 Task: Look for products in the category "Deodrant & Shave" from Herban Cowboy only.
Action: Mouse pressed left at (323, 145)
Screenshot: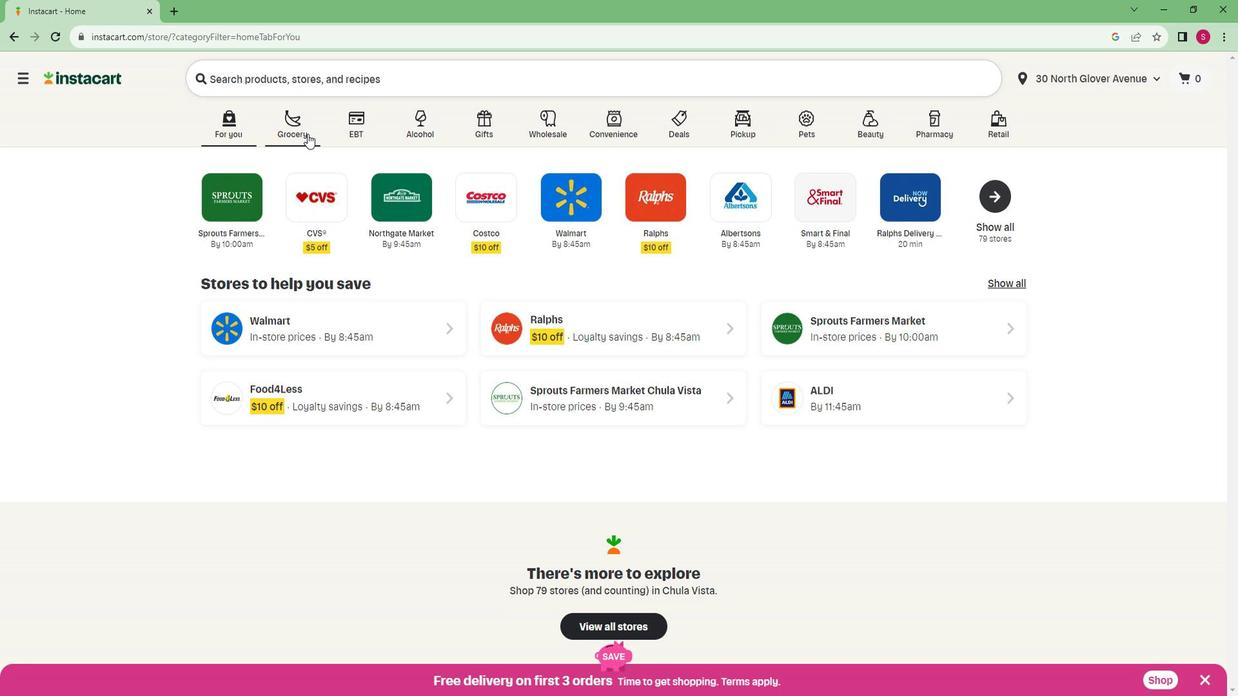 
Action: Mouse moved to (322, 367)
Screenshot: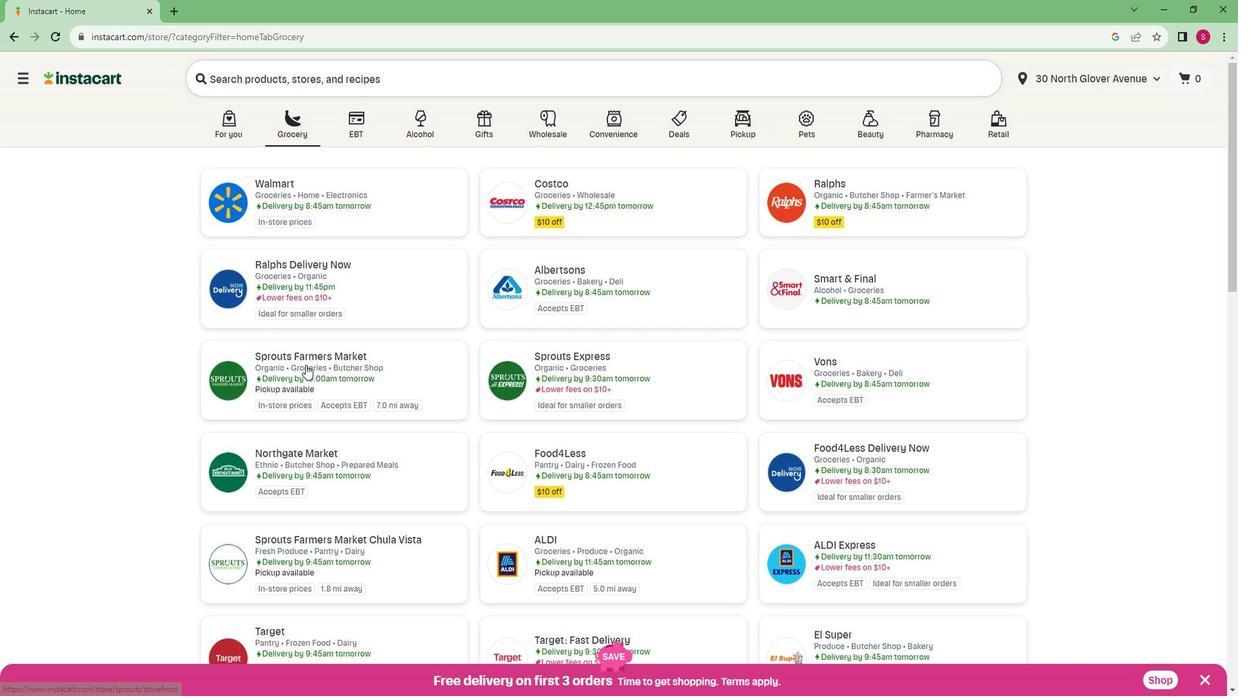 
Action: Mouse pressed left at (322, 367)
Screenshot: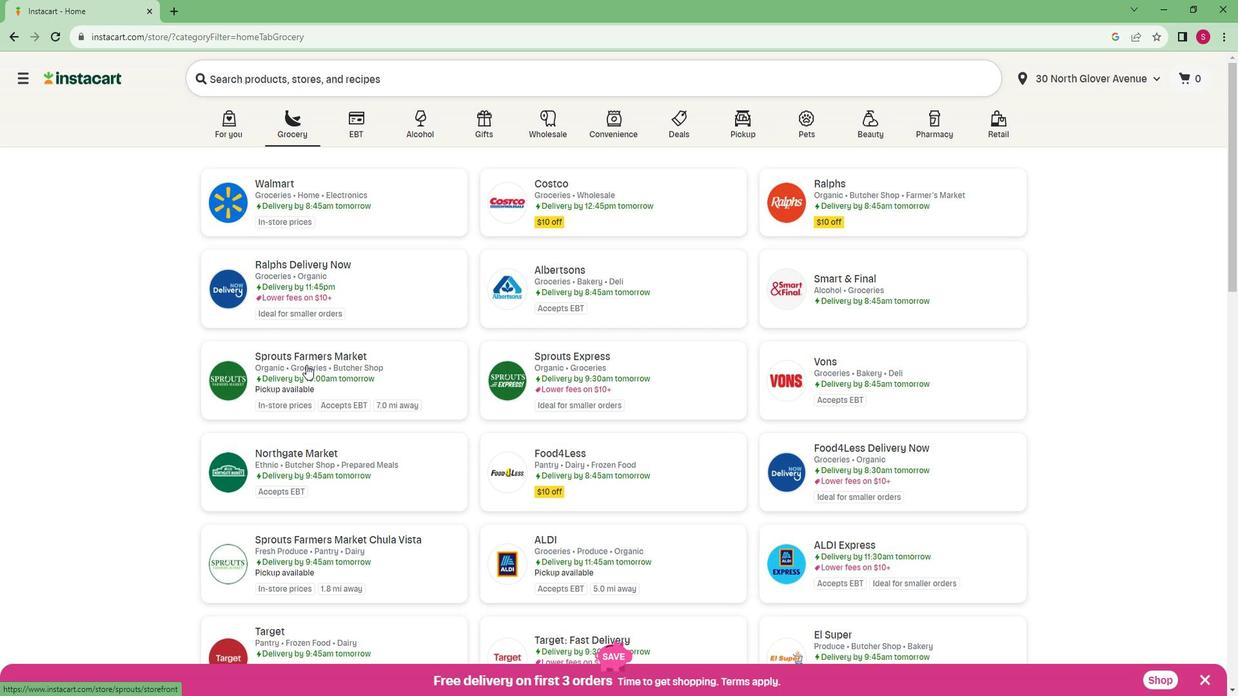 
Action: Mouse moved to (148, 443)
Screenshot: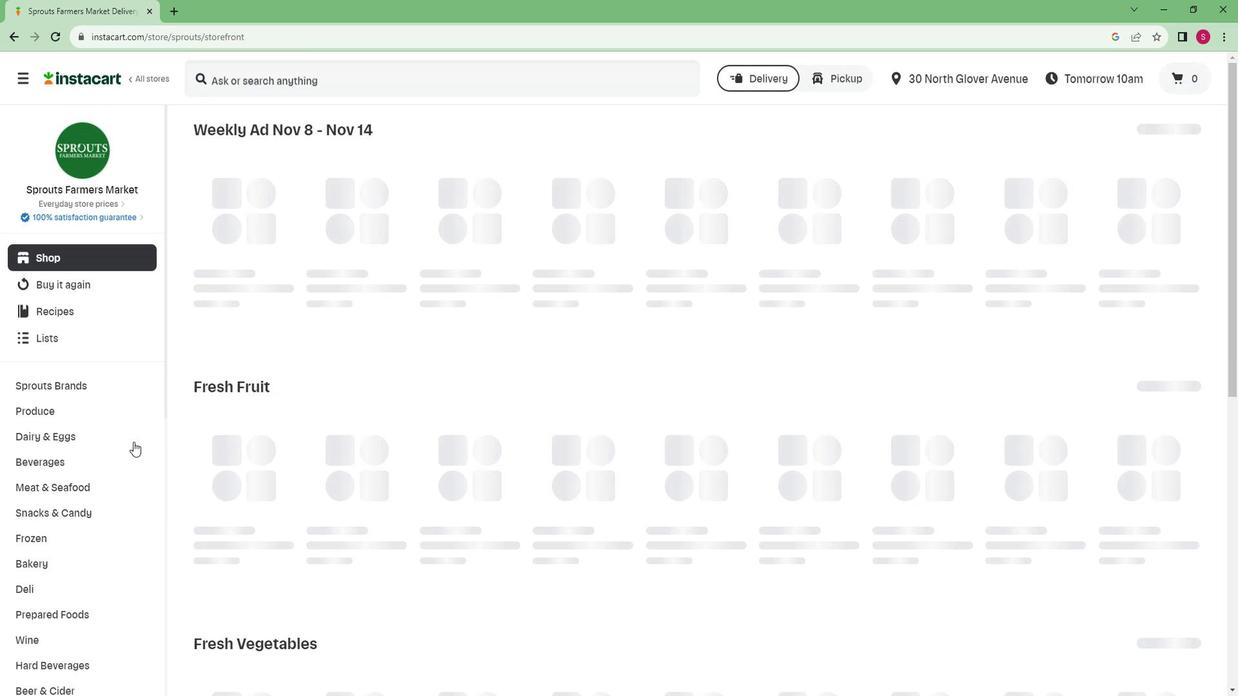 
Action: Mouse scrolled (148, 443) with delta (0, 0)
Screenshot: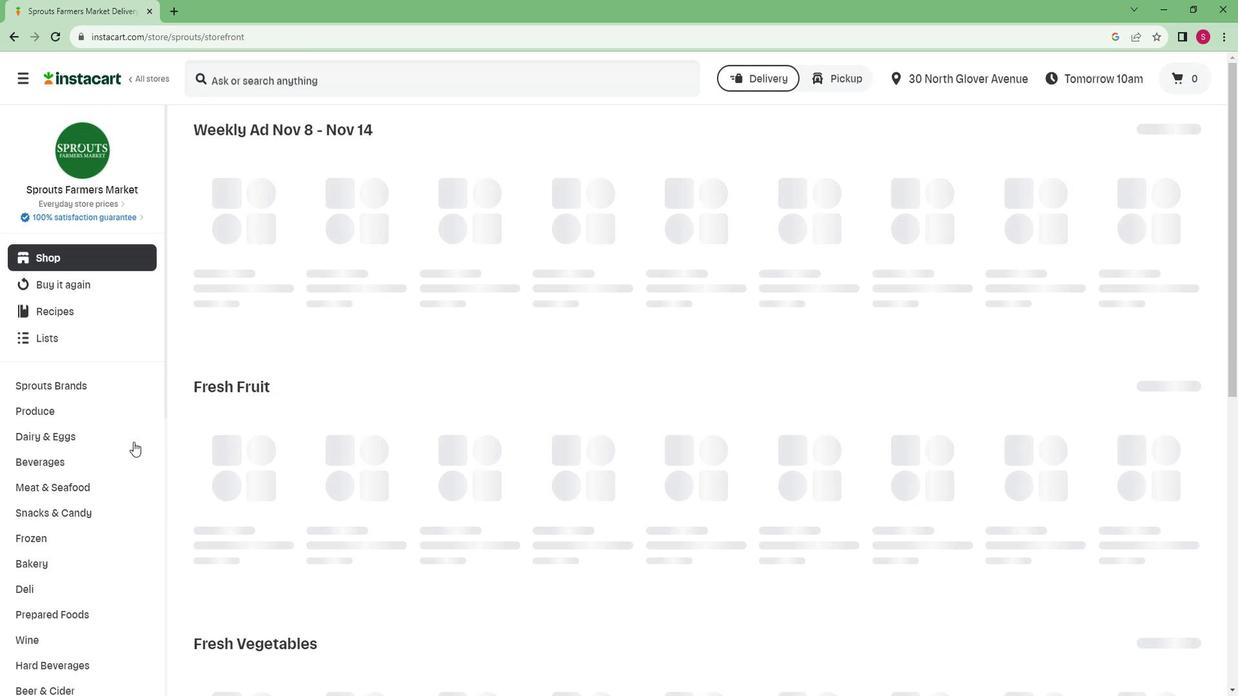 
Action: Mouse scrolled (148, 443) with delta (0, 0)
Screenshot: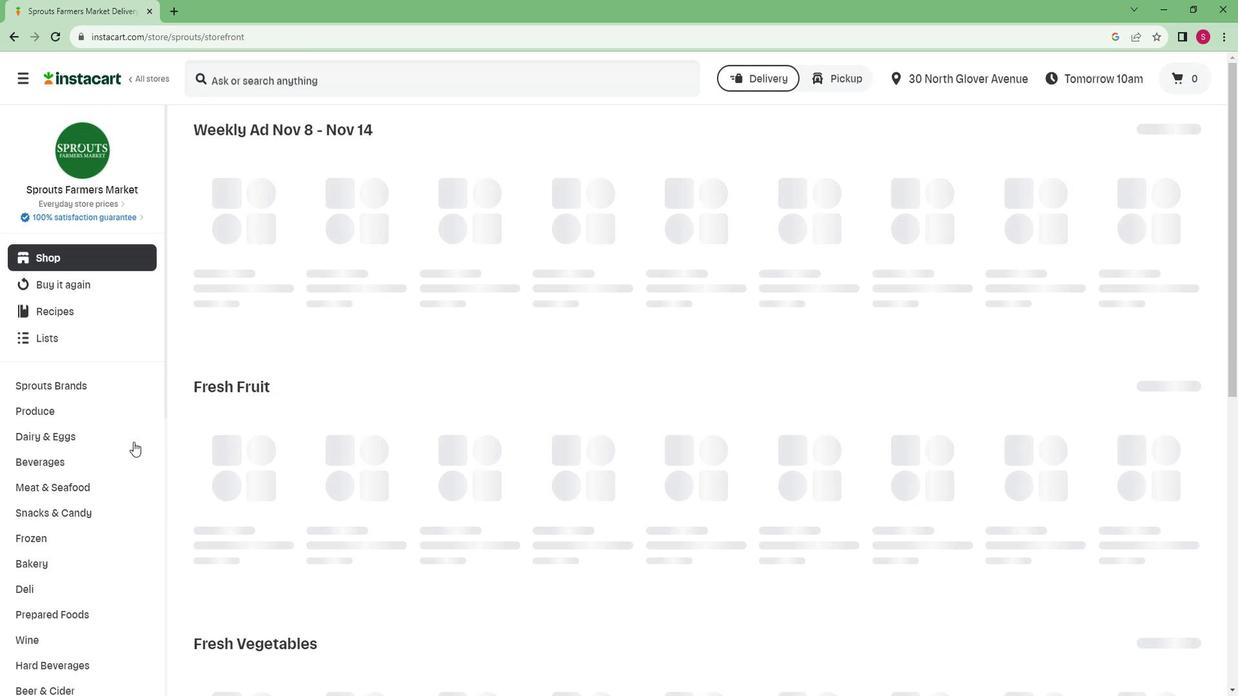 
Action: Mouse scrolled (148, 443) with delta (0, 0)
Screenshot: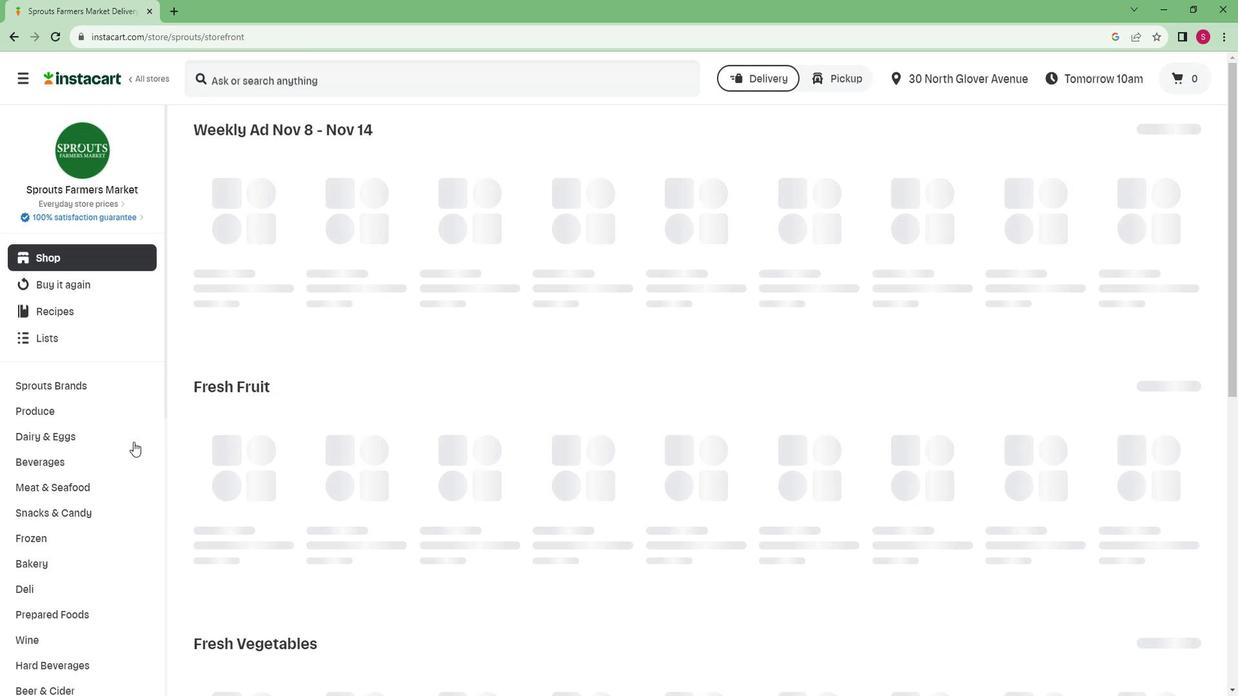 
Action: Mouse scrolled (148, 443) with delta (0, 0)
Screenshot: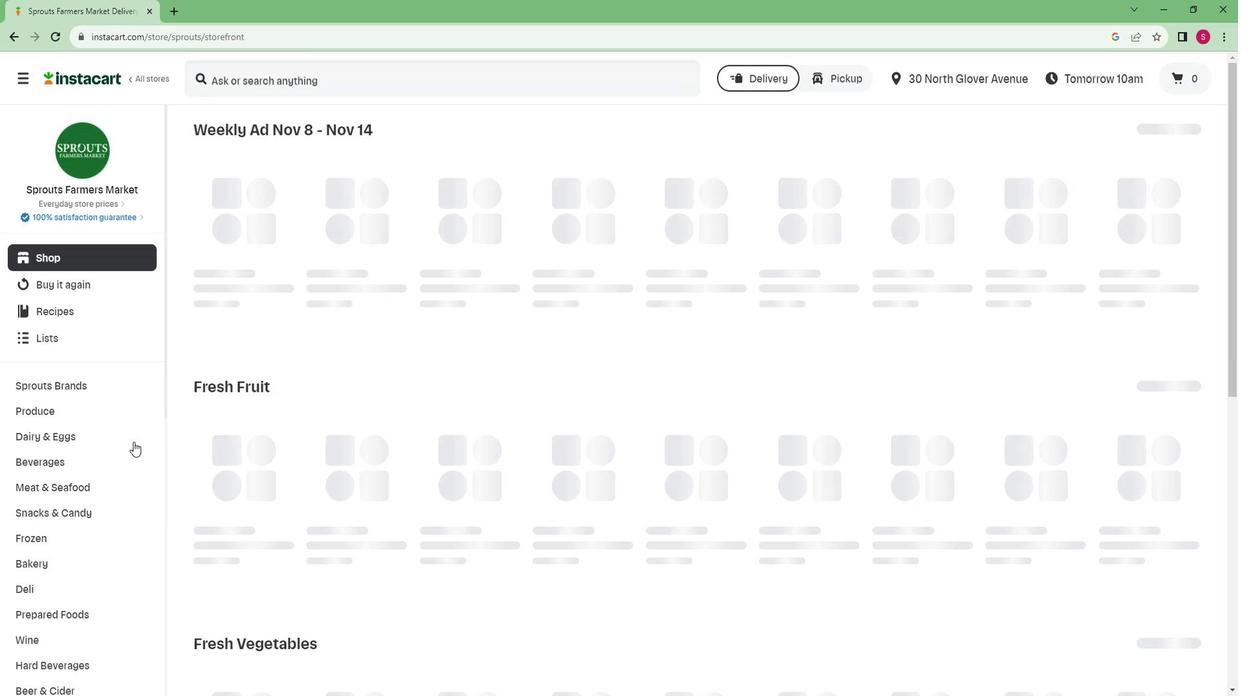 
Action: Mouse moved to (147, 443)
Screenshot: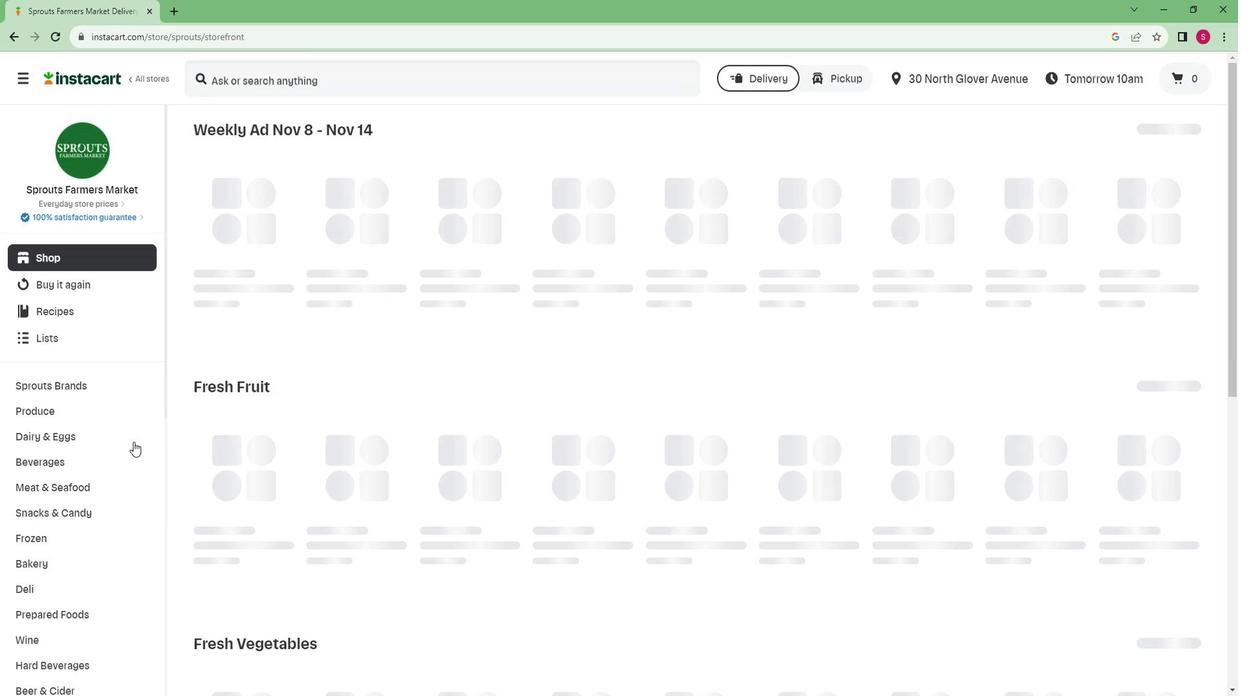 
Action: Mouse scrolled (147, 443) with delta (0, 0)
Screenshot: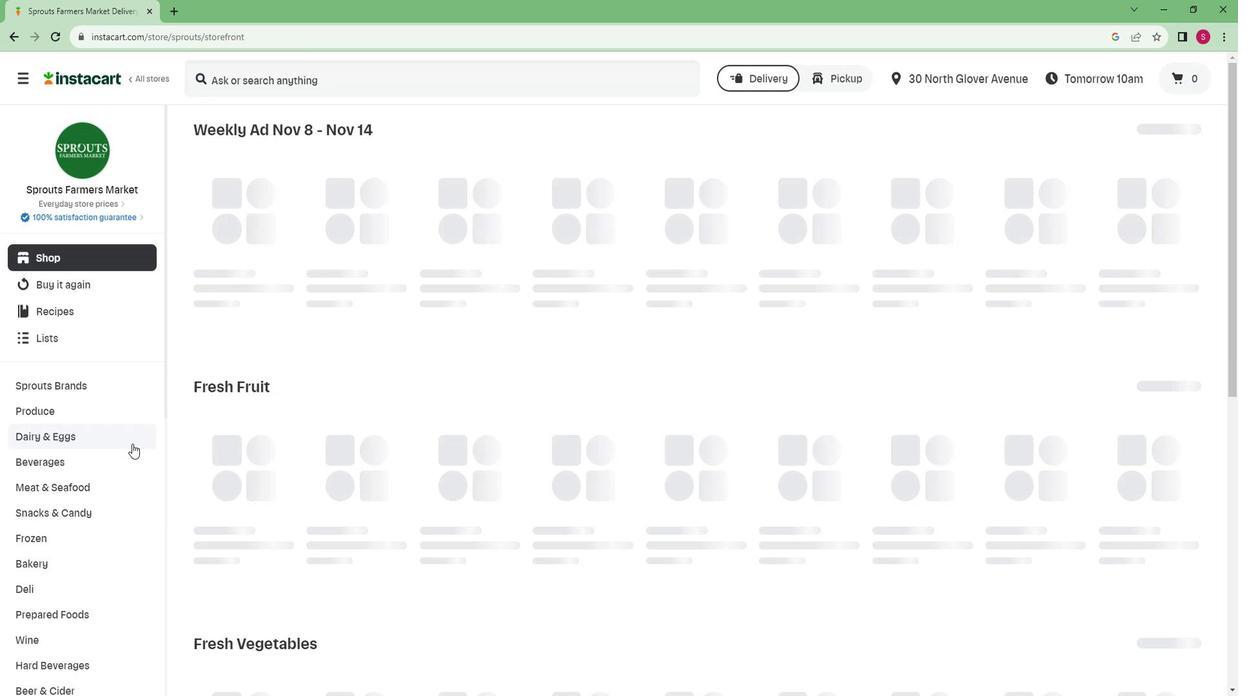 
Action: Mouse moved to (146, 442)
Screenshot: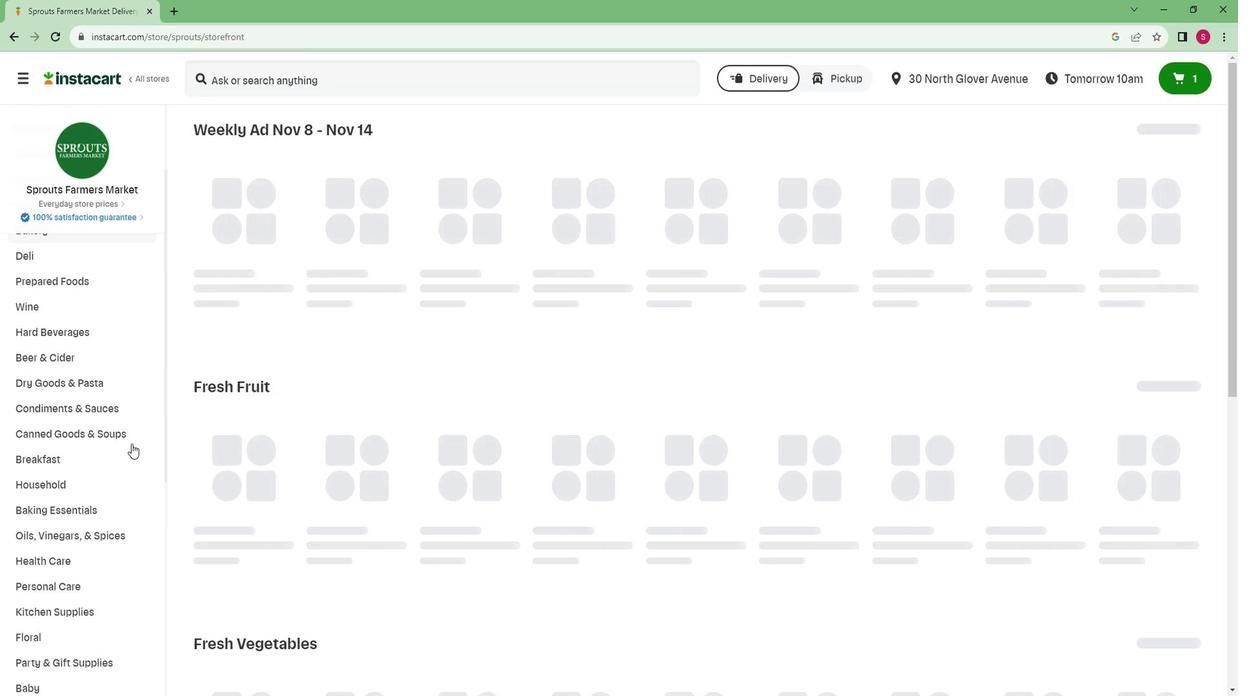 
Action: Mouse scrolled (146, 441) with delta (0, 0)
Screenshot: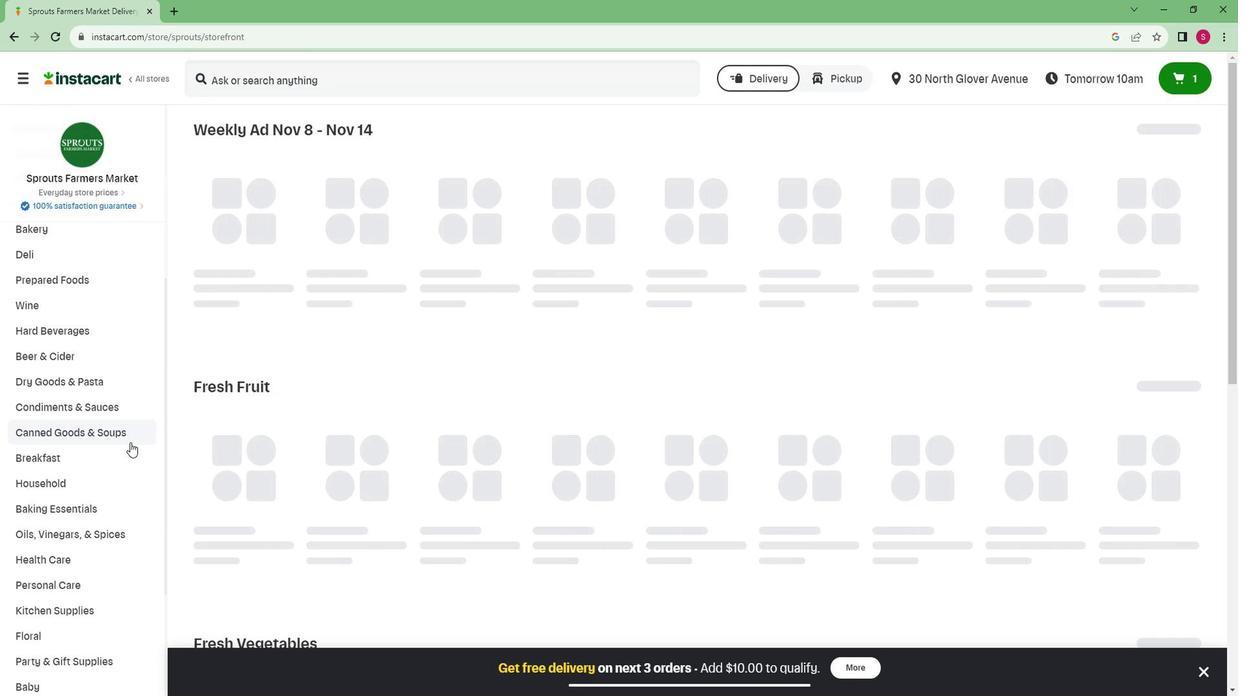 
Action: Mouse scrolled (146, 441) with delta (0, 0)
Screenshot: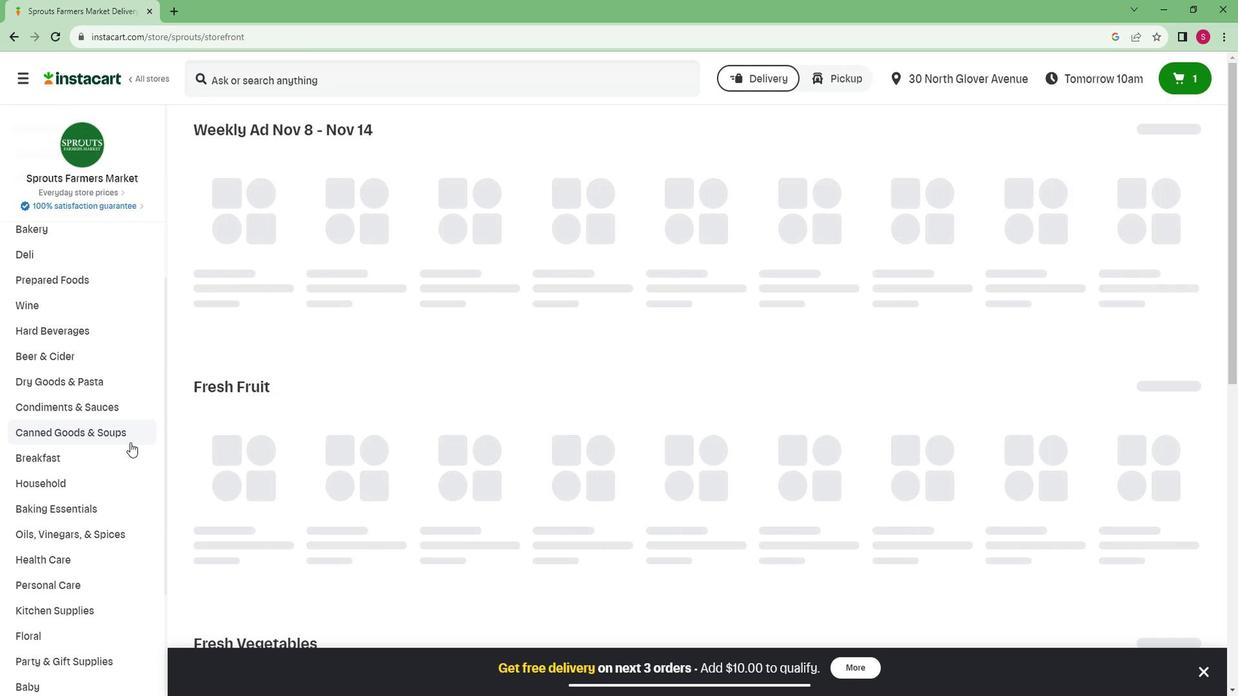 
Action: Mouse scrolled (146, 441) with delta (0, 0)
Screenshot: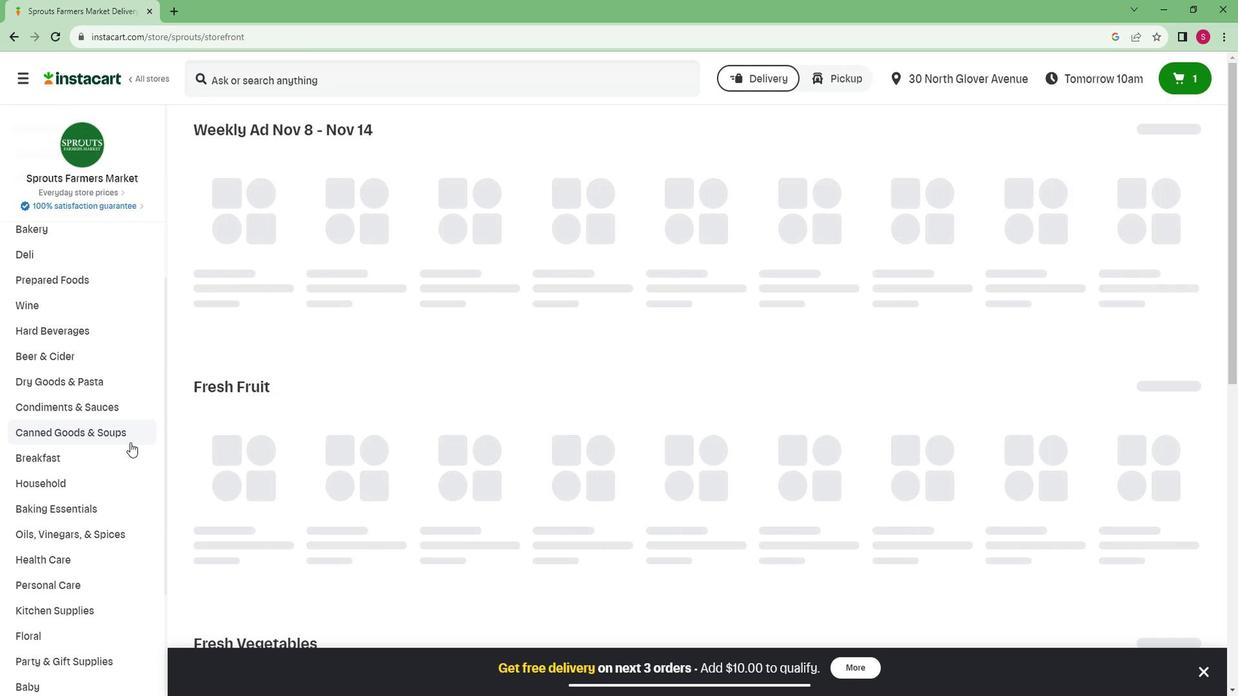 
Action: Mouse scrolled (146, 441) with delta (0, 0)
Screenshot: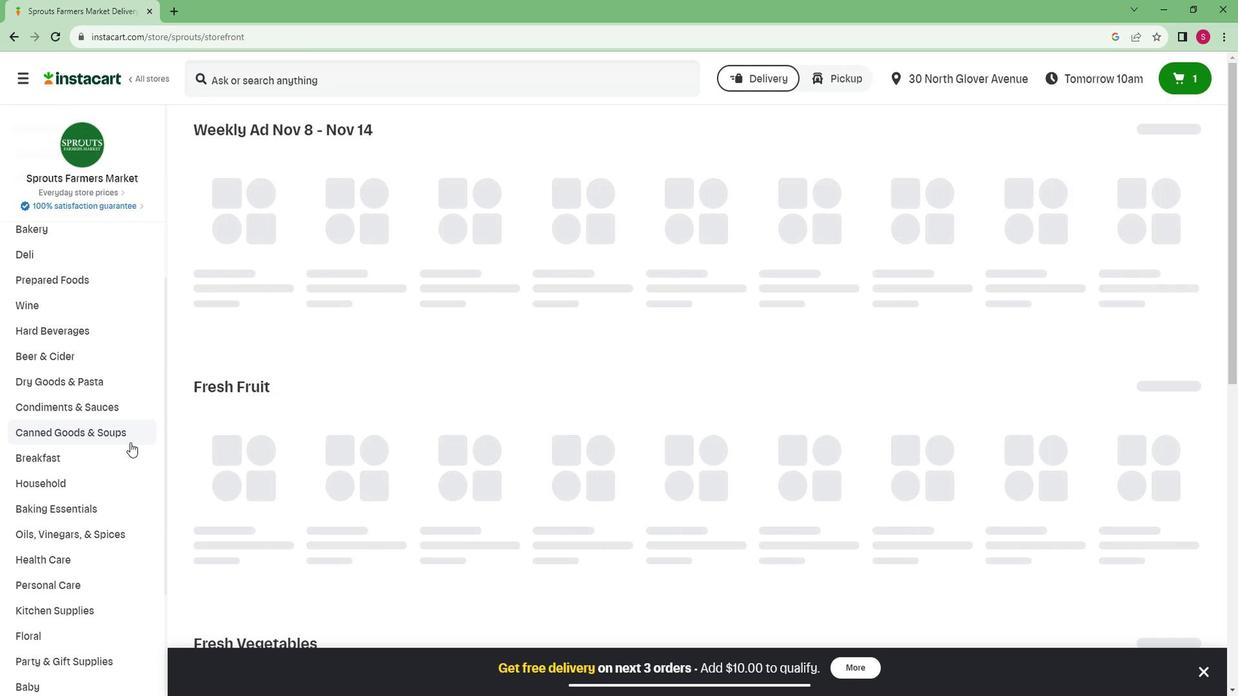 
Action: Mouse moved to (145, 441)
Screenshot: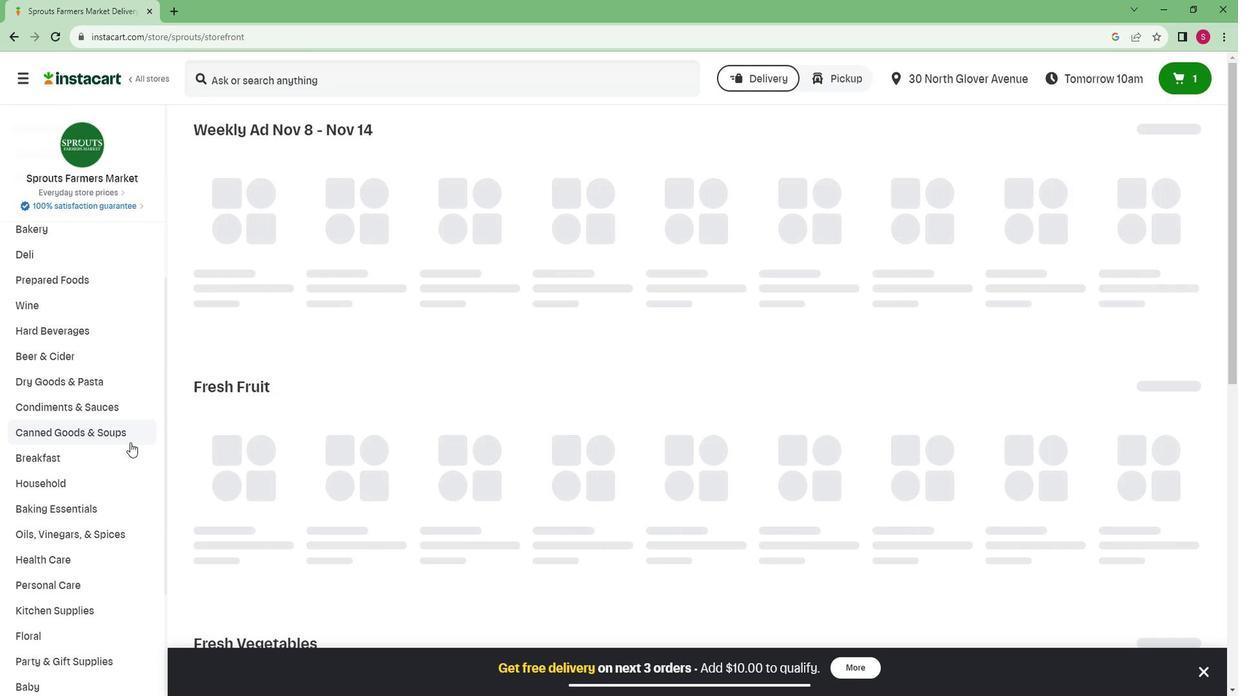 
Action: Mouse scrolled (145, 440) with delta (0, 0)
Screenshot: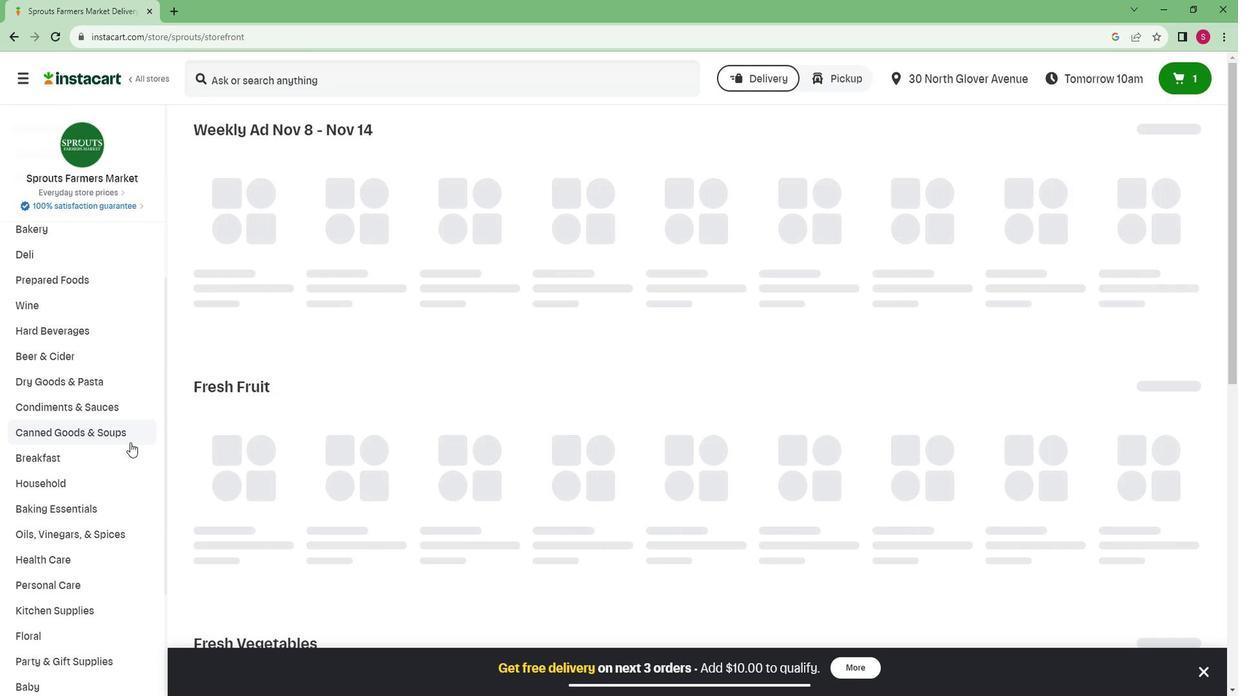 
Action: Mouse moved to (74, 636)
Screenshot: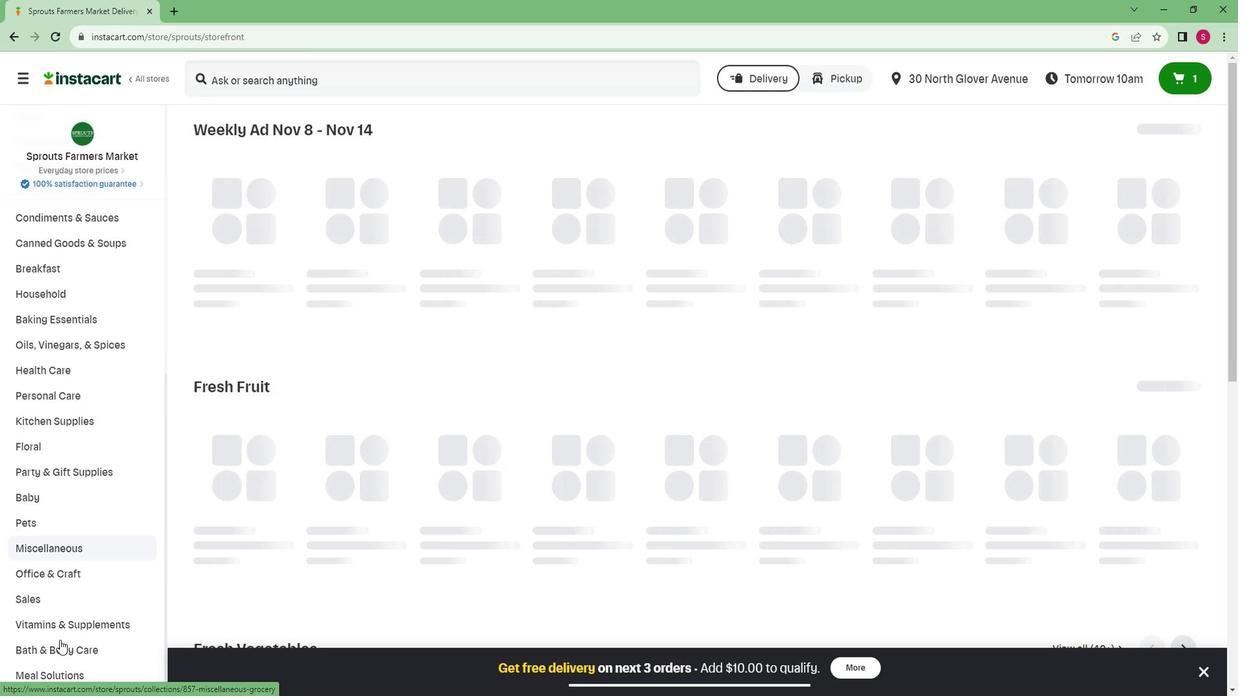 
Action: Mouse pressed left at (74, 636)
Screenshot: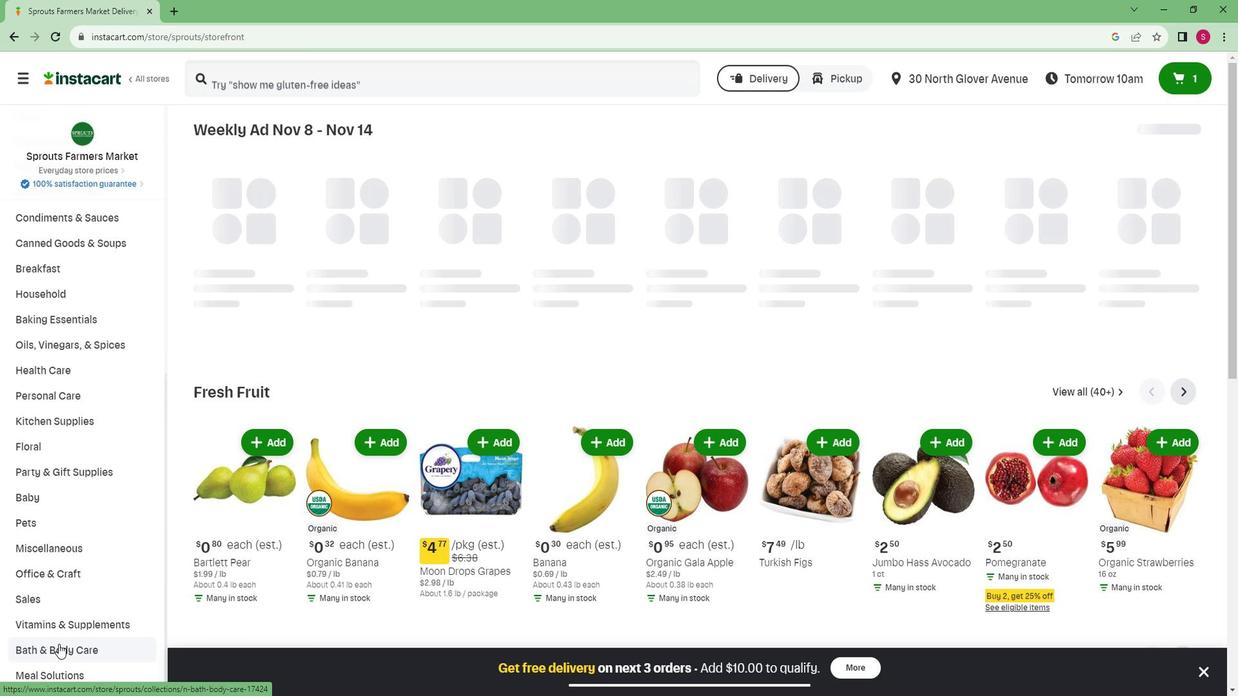 
Action: Mouse moved to (959, 172)
Screenshot: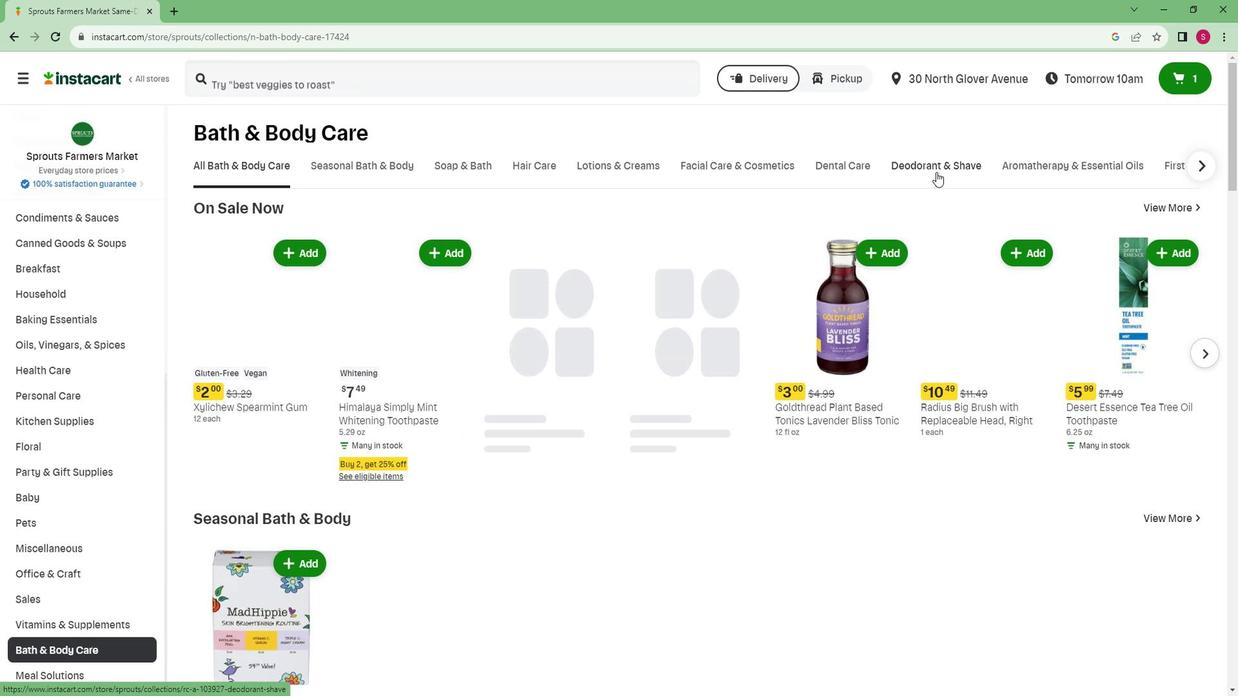 
Action: Mouse pressed left at (959, 172)
Screenshot: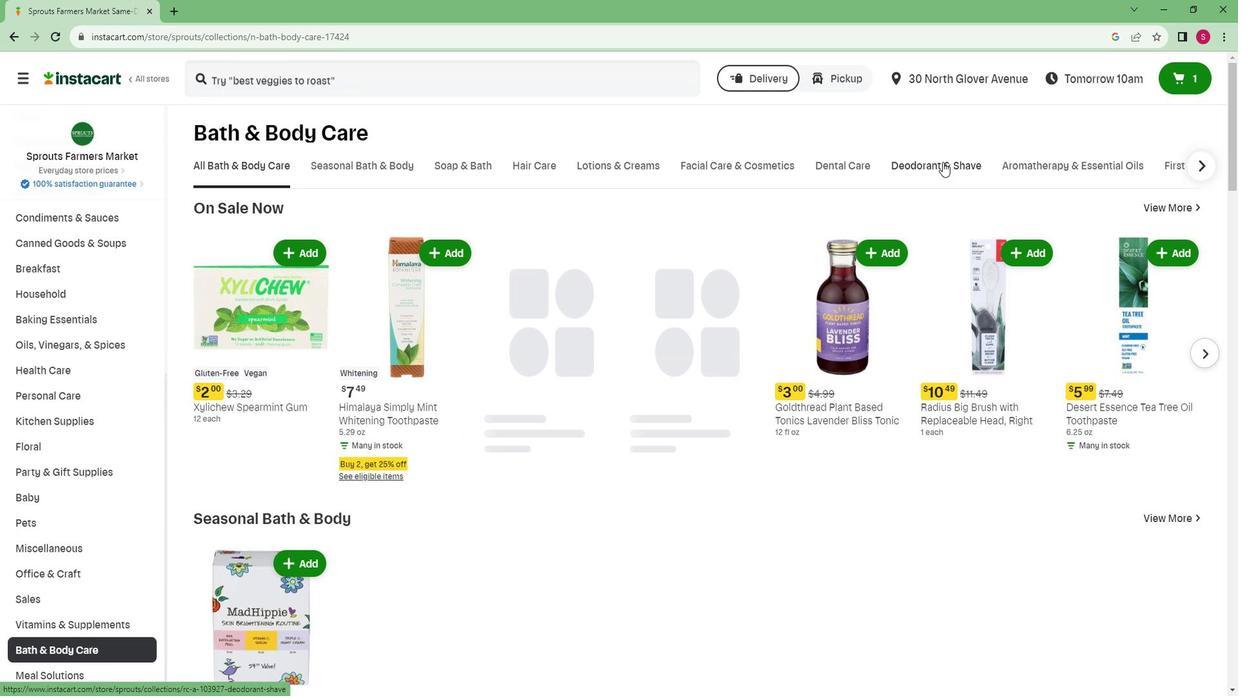 
Action: Mouse moved to (313, 226)
Screenshot: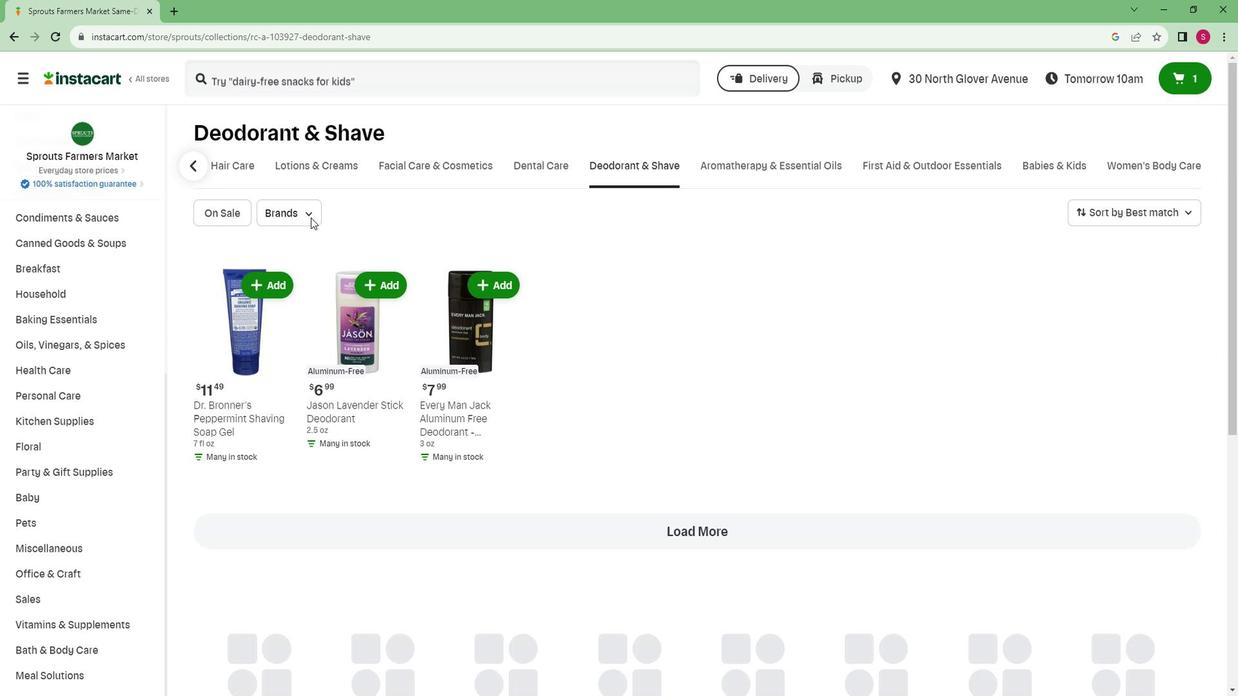 
Action: Mouse pressed left at (313, 226)
Screenshot: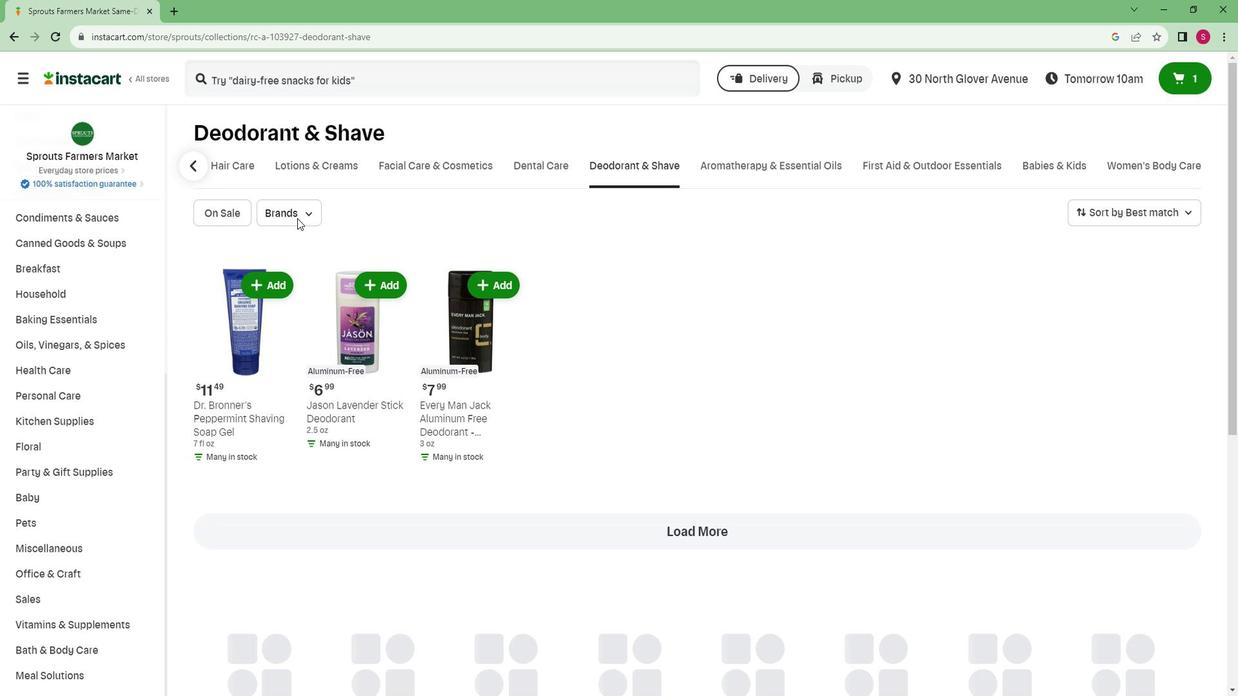 
Action: Mouse moved to (340, 364)
Screenshot: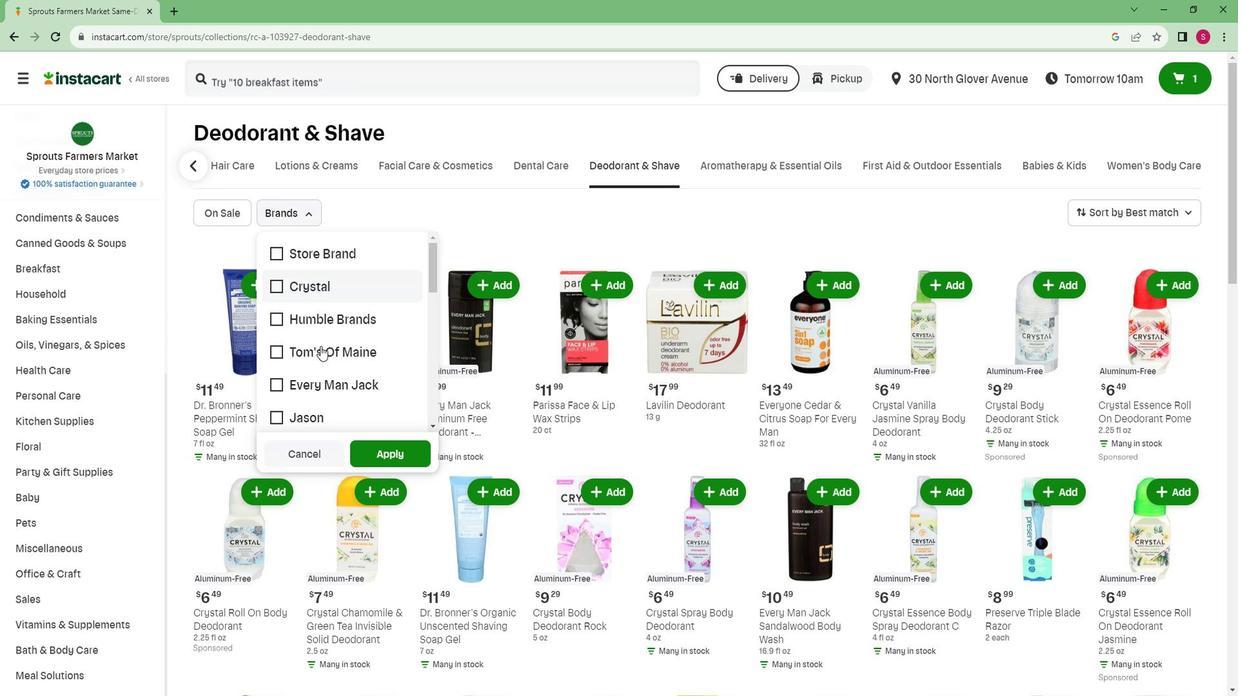 
Action: Mouse scrolled (340, 363) with delta (0, 0)
Screenshot: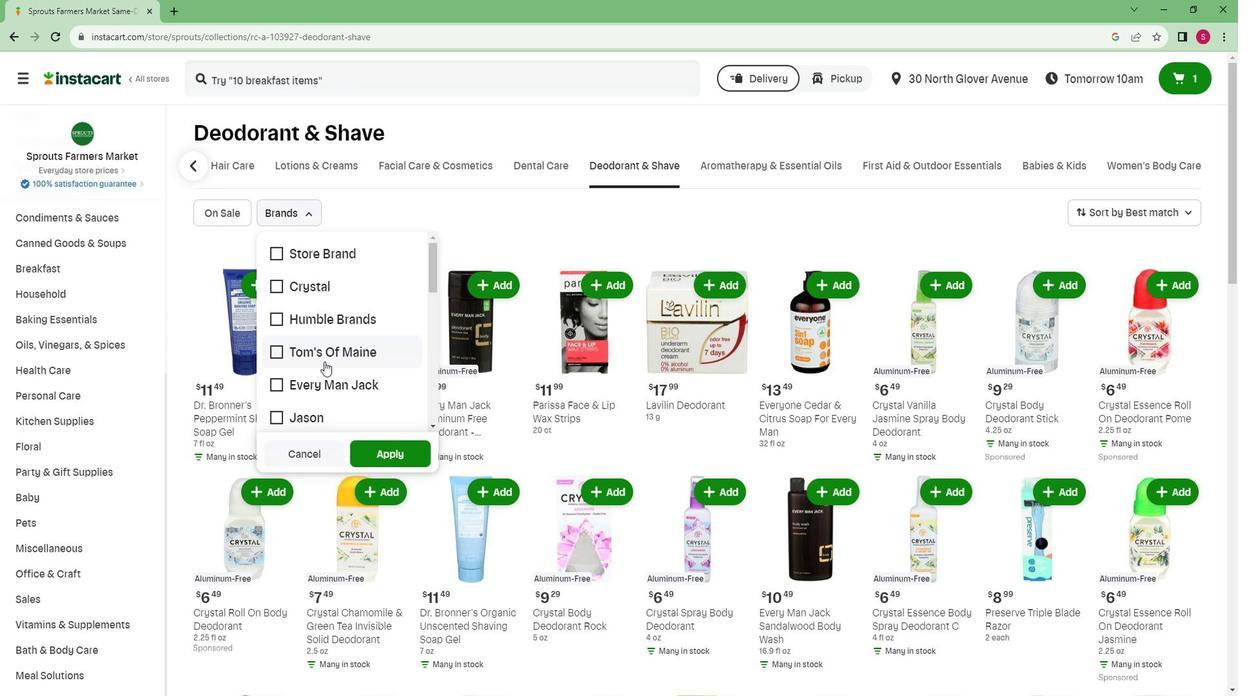 
Action: Mouse scrolled (340, 363) with delta (0, 0)
Screenshot: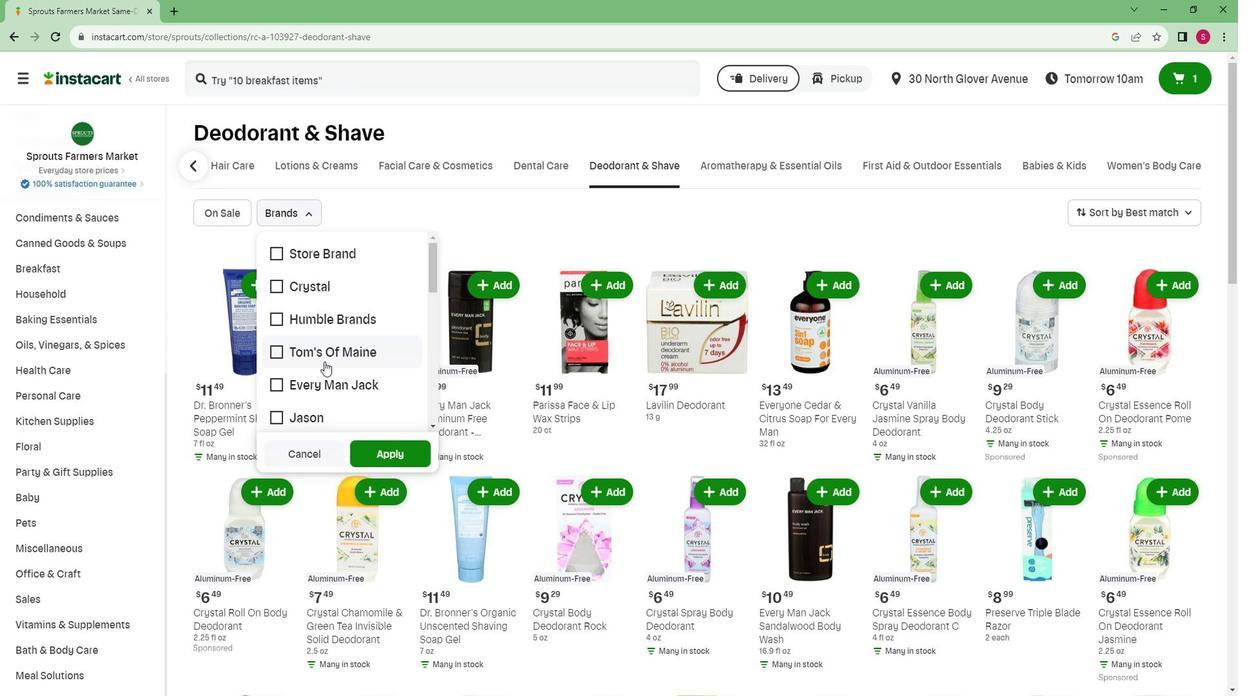 
Action: Mouse moved to (343, 356)
Screenshot: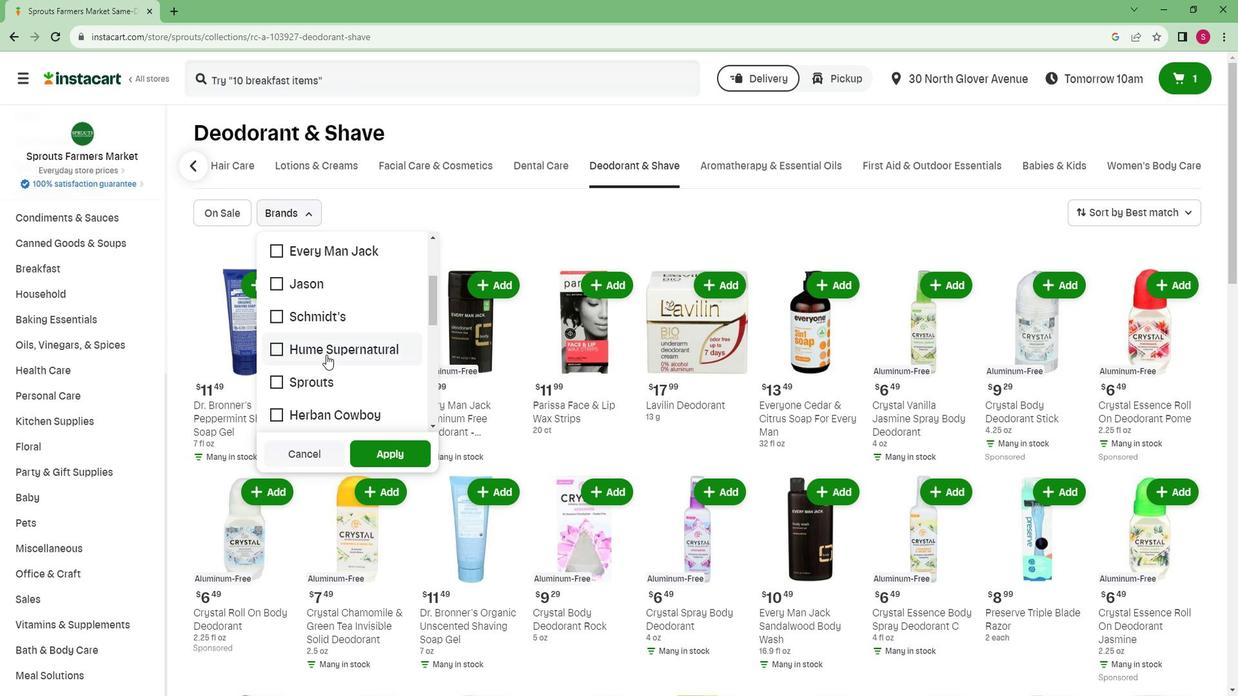 
Action: Mouse scrolled (343, 355) with delta (0, 0)
Screenshot: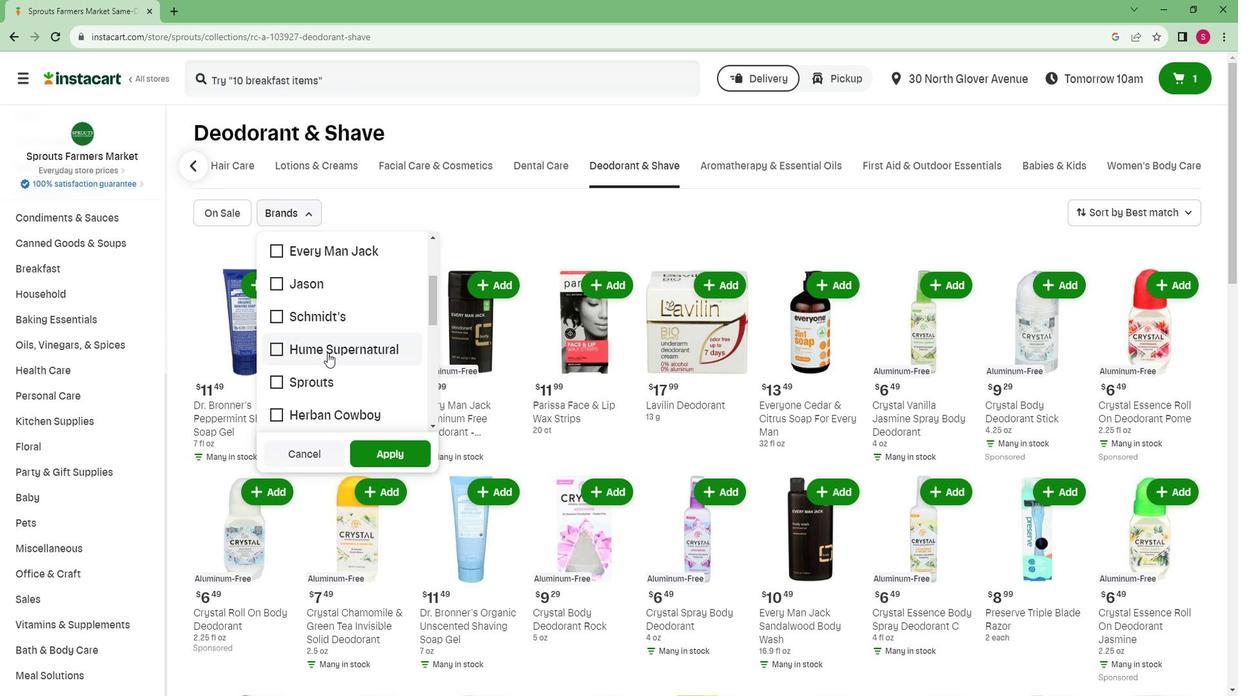 
Action: Mouse scrolled (343, 355) with delta (0, 0)
Screenshot: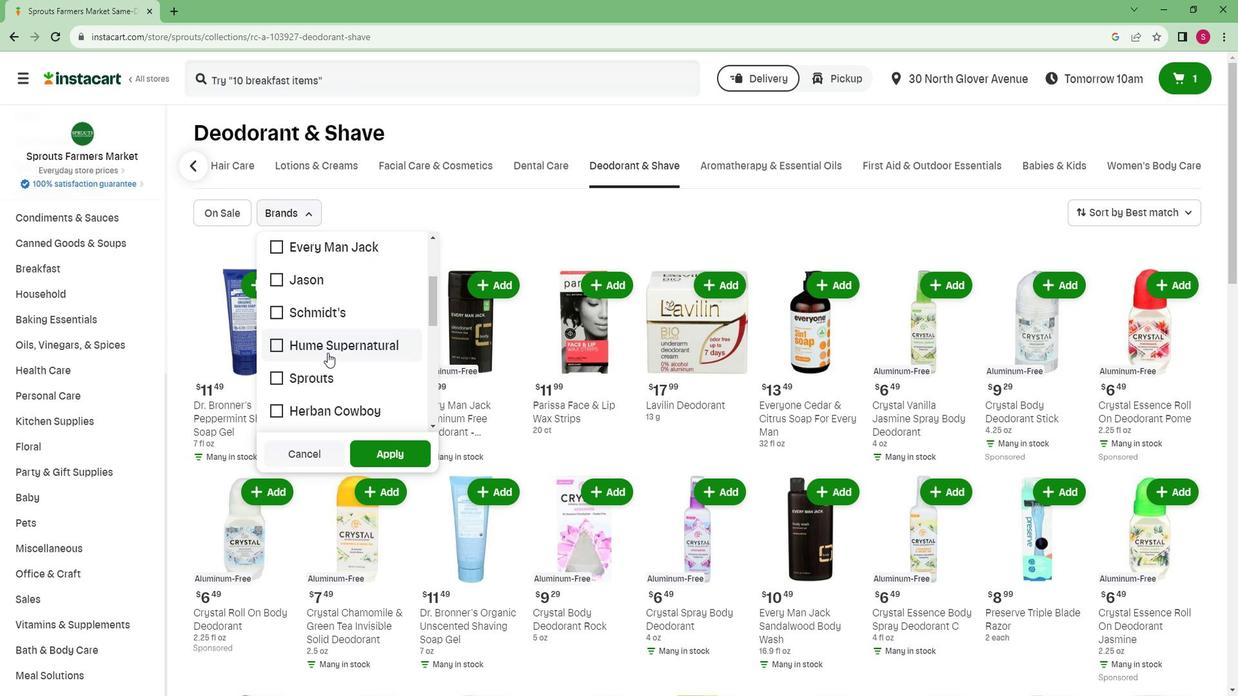 
Action: Mouse moved to (387, 294)
Screenshot: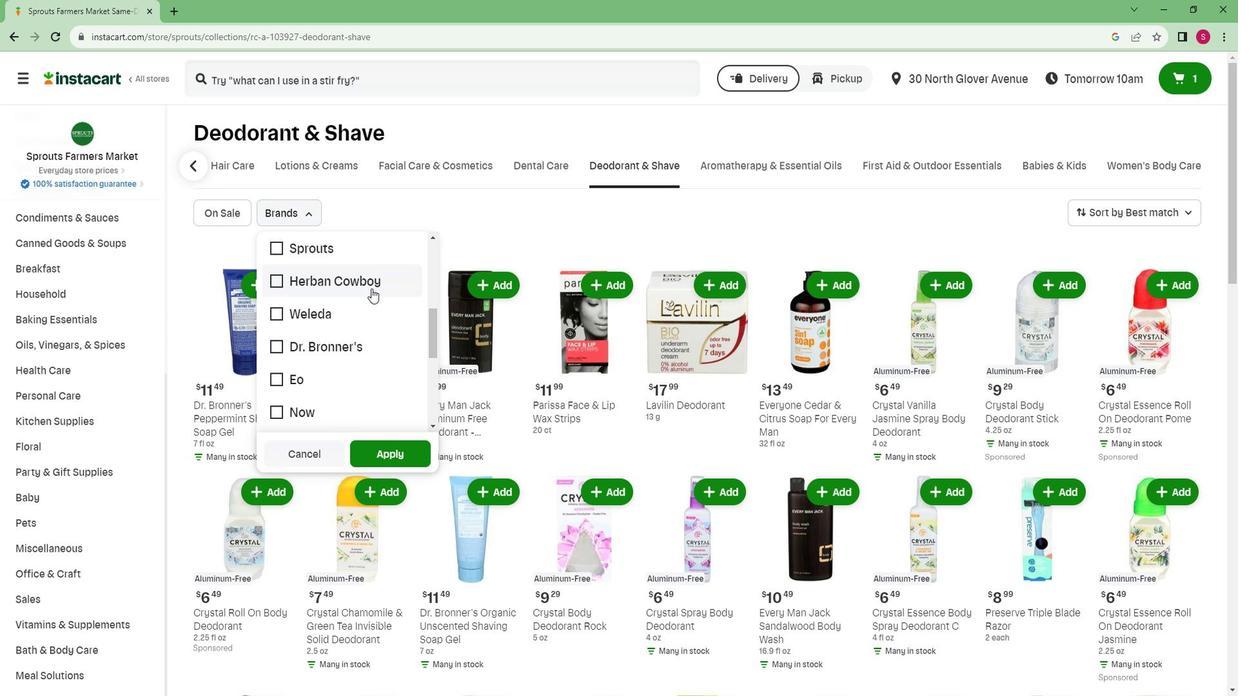 
Action: Mouse pressed left at (387, 294)
Screenshot: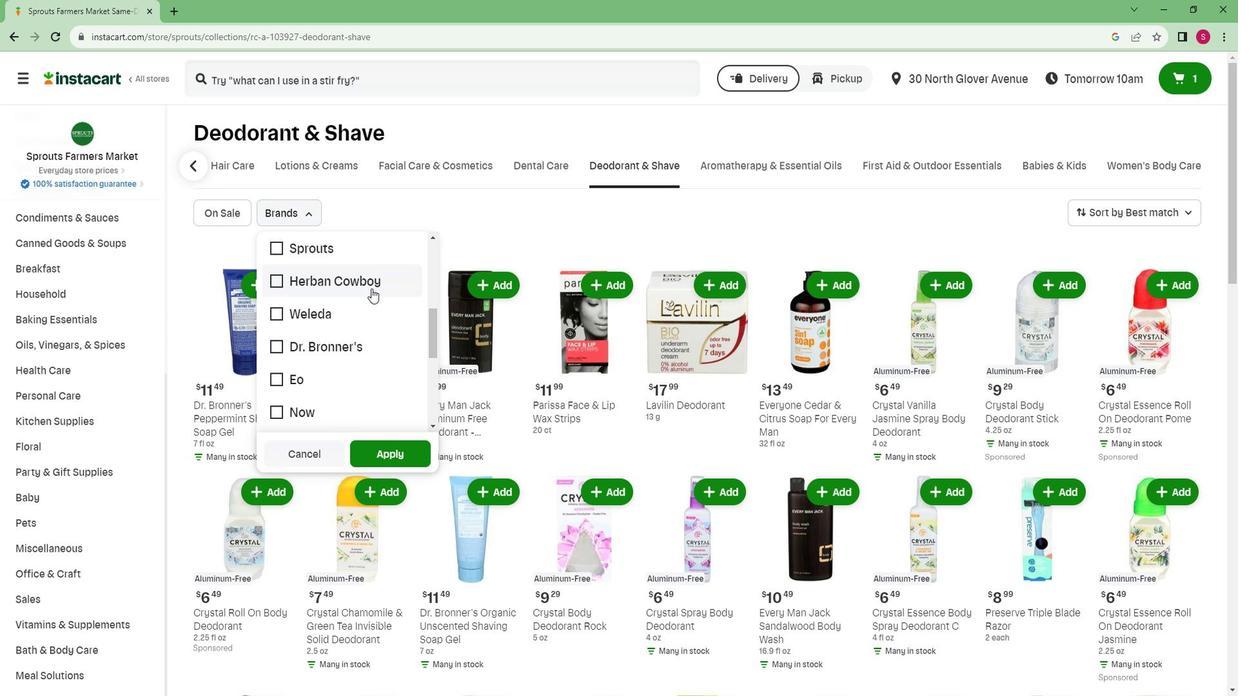 
Action: Mouse moved to (384, 454)
Screenshot: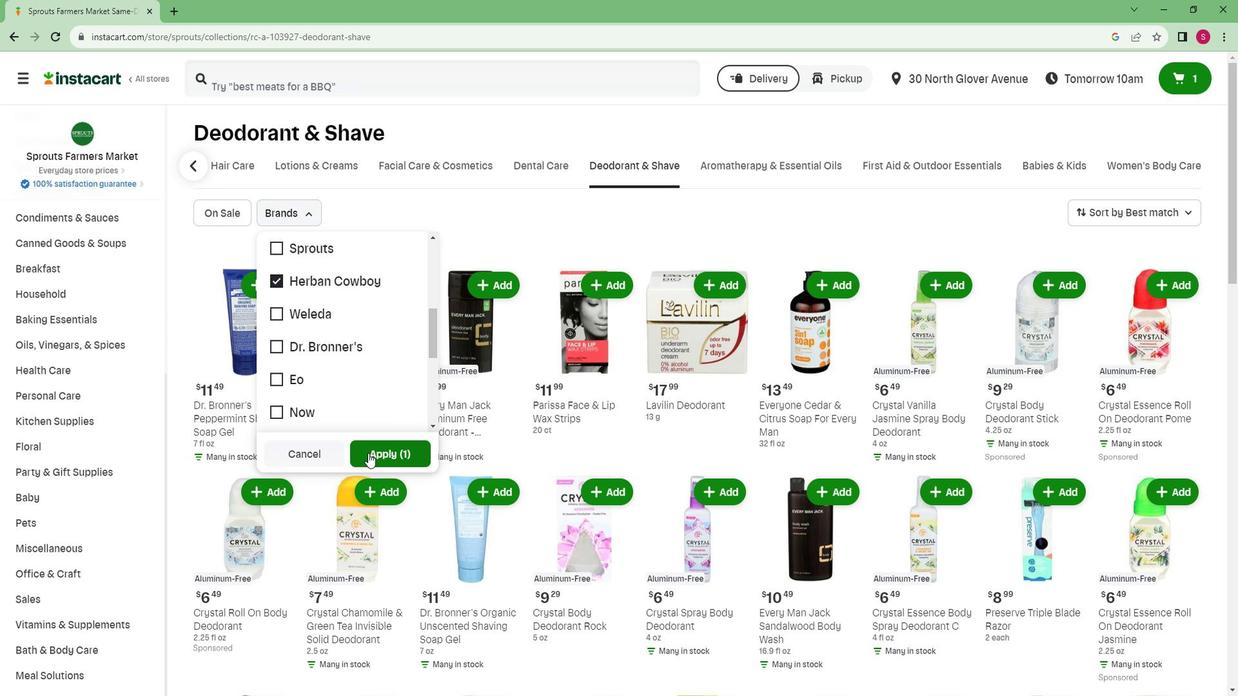 
Action: Mouse pressed left at (384, 454)
Screenshot: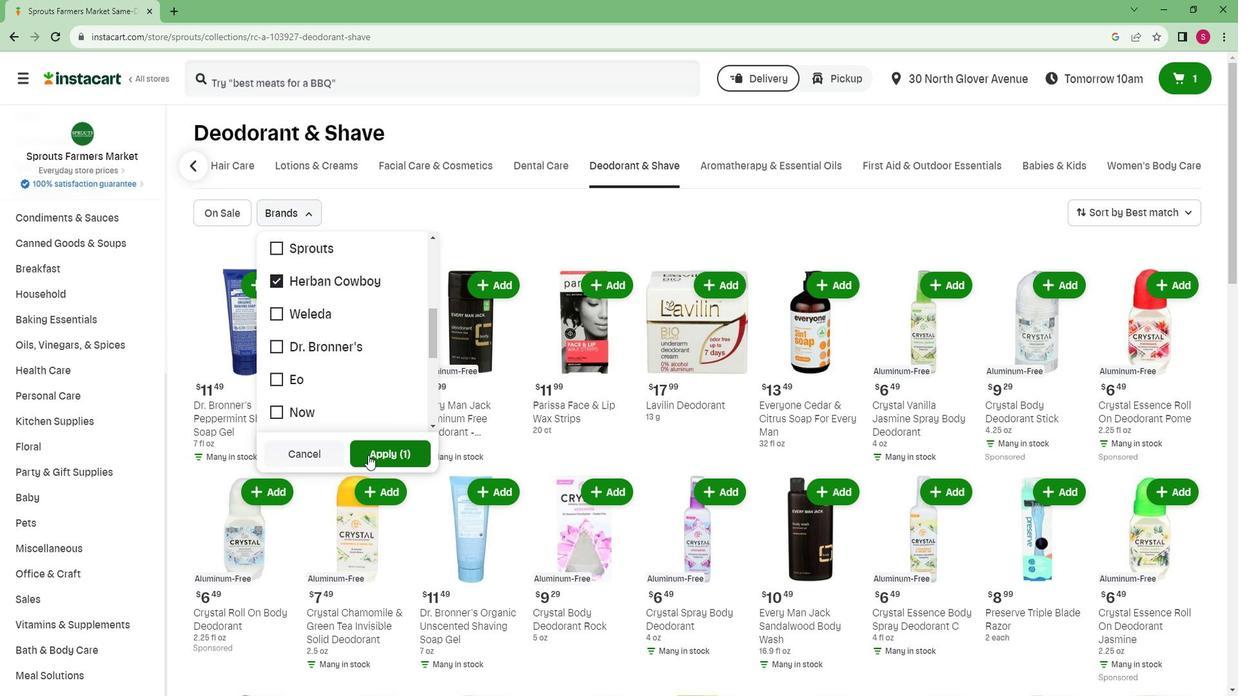 
Action: Mouse moved to (399, 423)
Screenshot: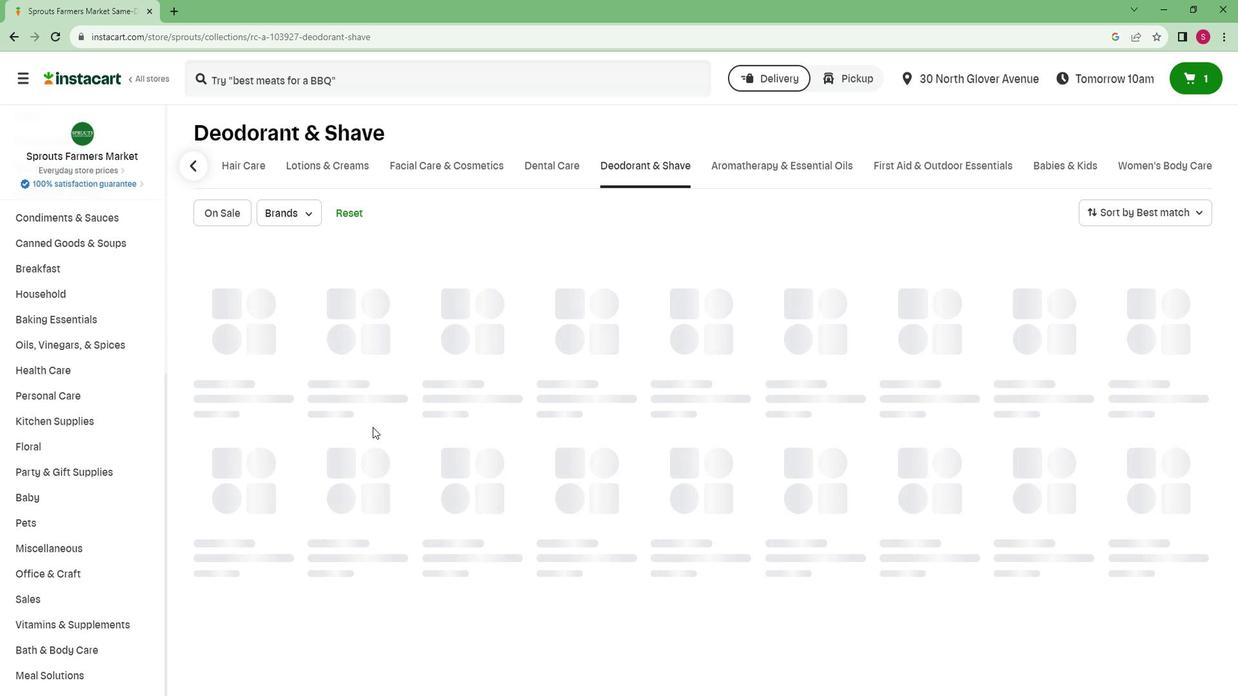 
